 Task: Use the formula "DAY" in spreadsheet "Project protfolio".
Action: Mouse moved to (122, 77)
Screenshot: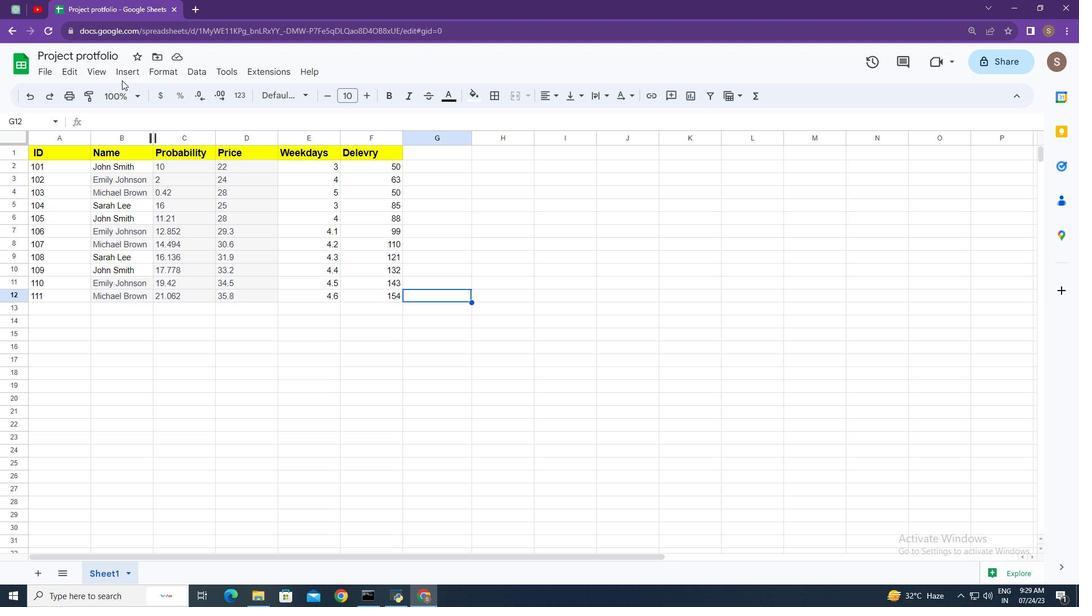 
Action: Mouse pressed left at (122, 77)
Screenshot: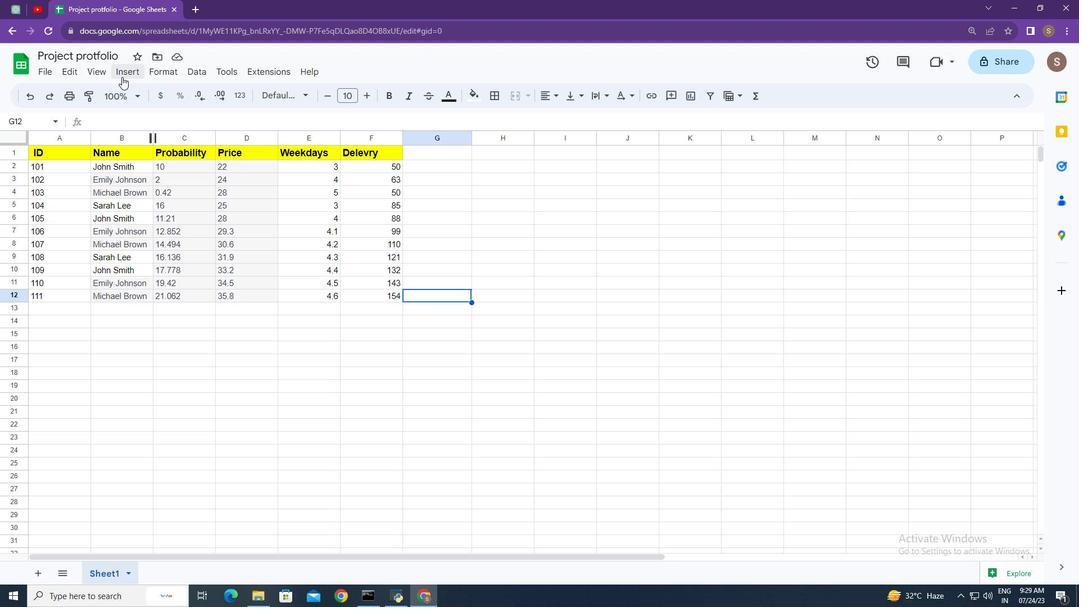 
Action: Mouse moved to (222, 287)
Screenshot: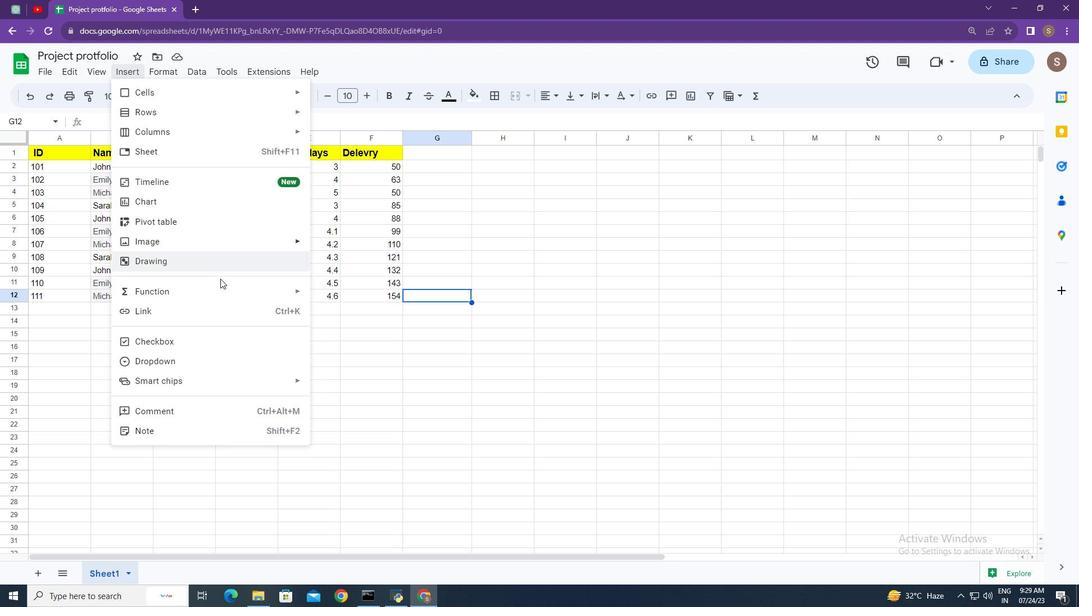 
Action: Mouse pressed left at (222, 287)
Screenshot: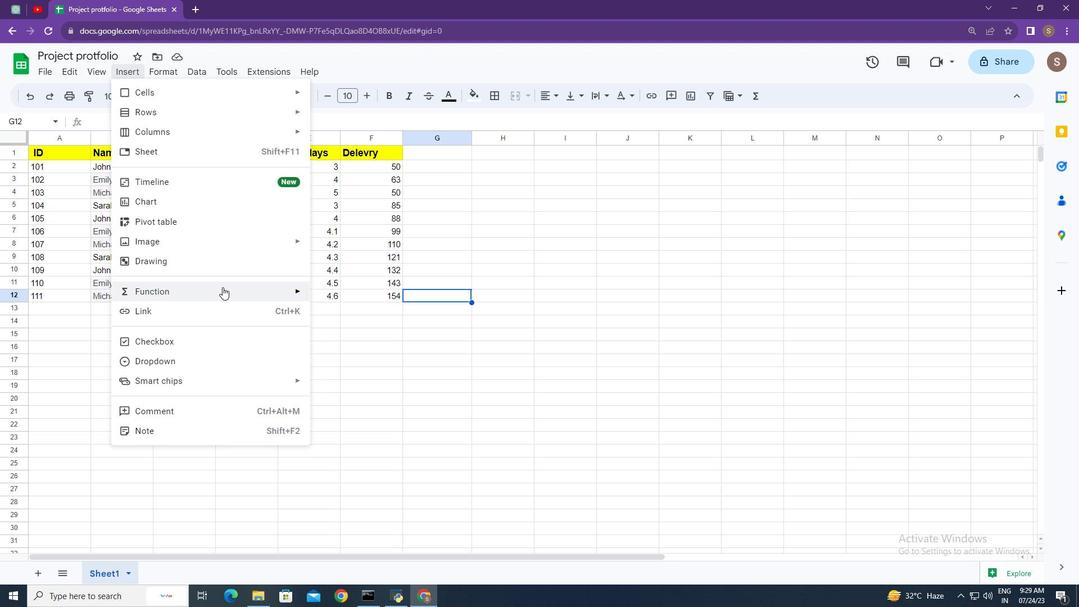 
Action: Mouse moved to (379, 221)
Screenshot: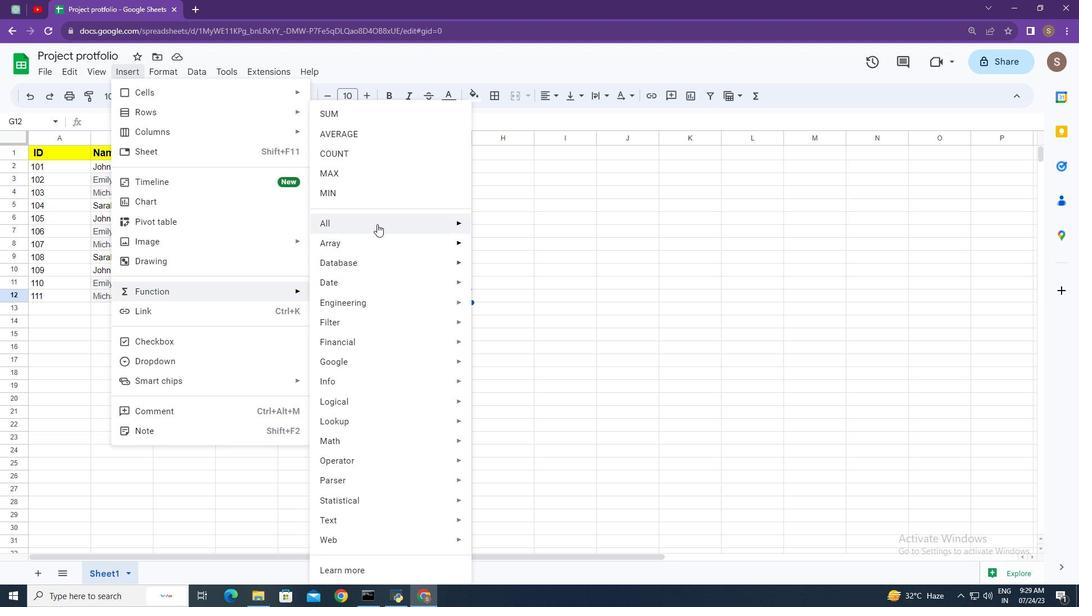 
Action: Mouse pressed left at (379, 221)
Screenshot: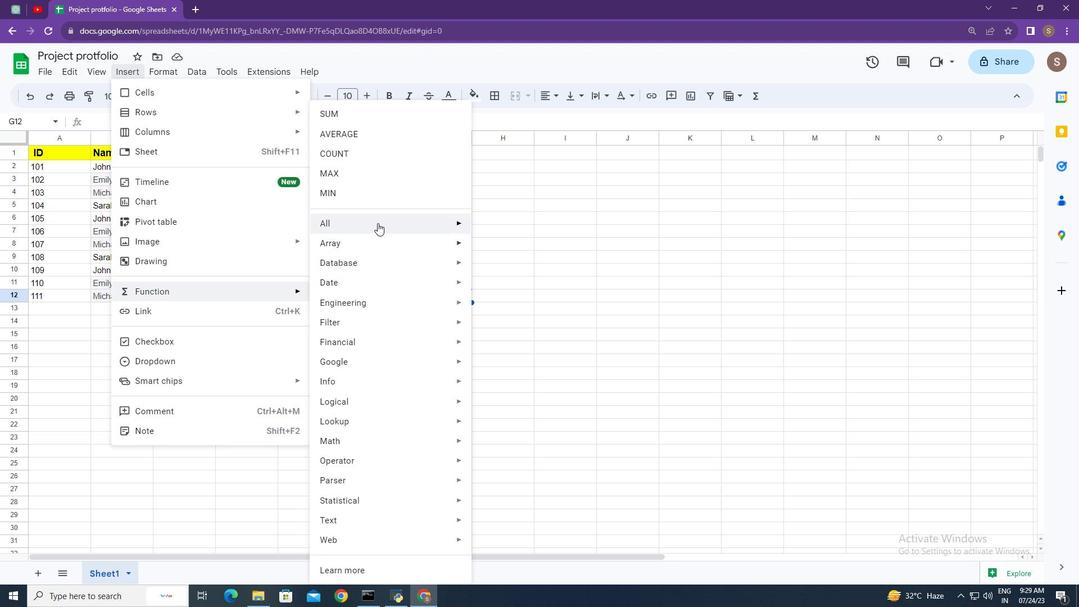 
Action: Mouse moved to (512, 212)
Screenshot: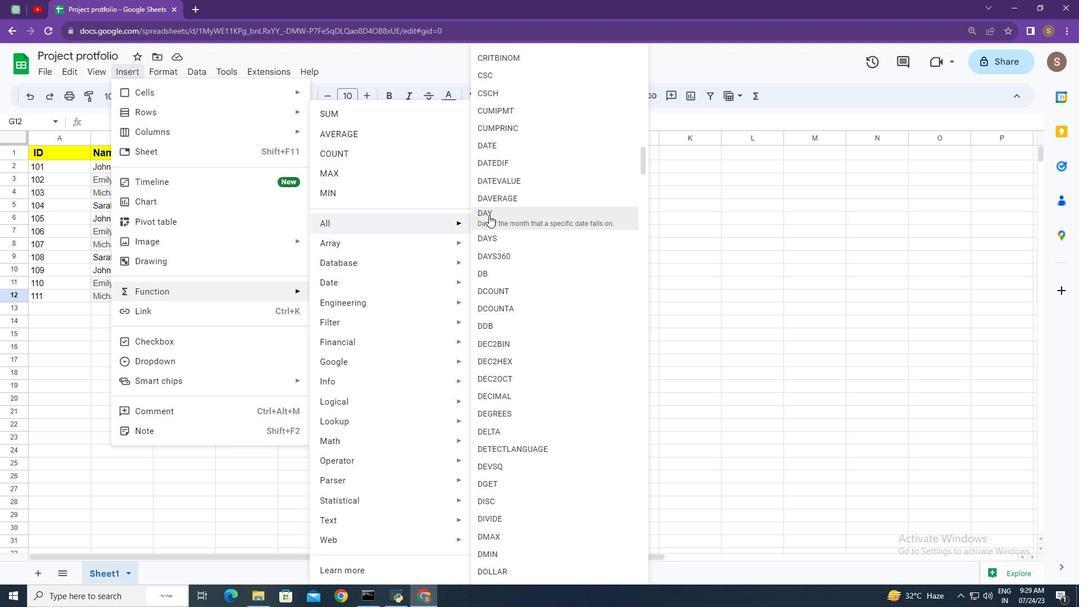 
Action: Mouse pressed left at (512, 212)
Screenshot: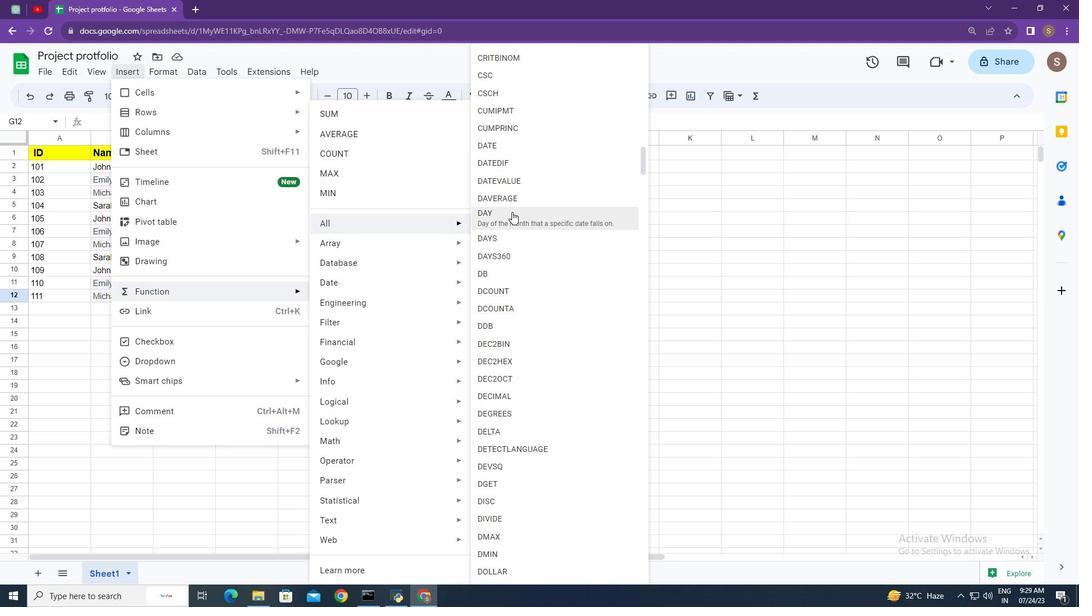 
Action: Mouse moved to (530, 257)
Screenshot: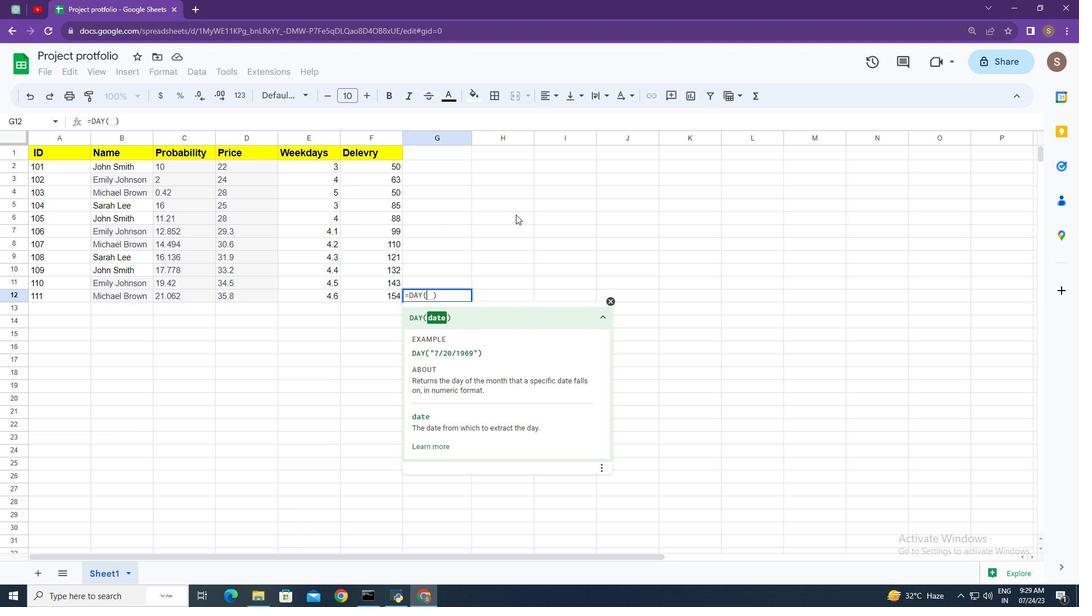 
Action: Key pressed <Key.shift_r>"8/11/1998<Key.shift_r>"<Key.enter>
Screenshot: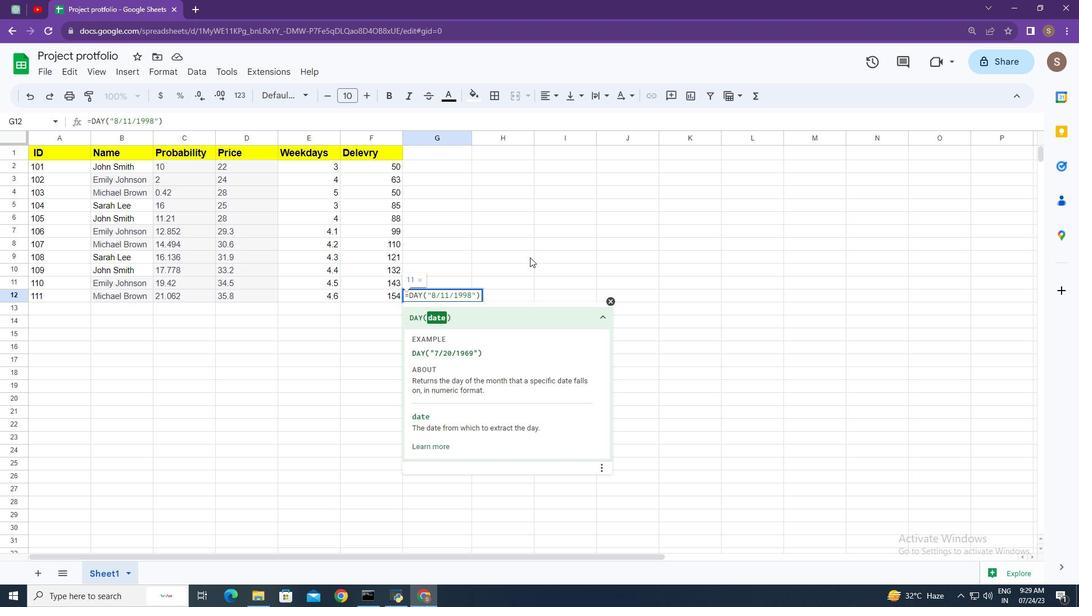 
